 Task: Look for products in the category "More Dips & Spreads" from Primal Kitchen only.
Action: Mouse moved to (652, 238)
Screenshot: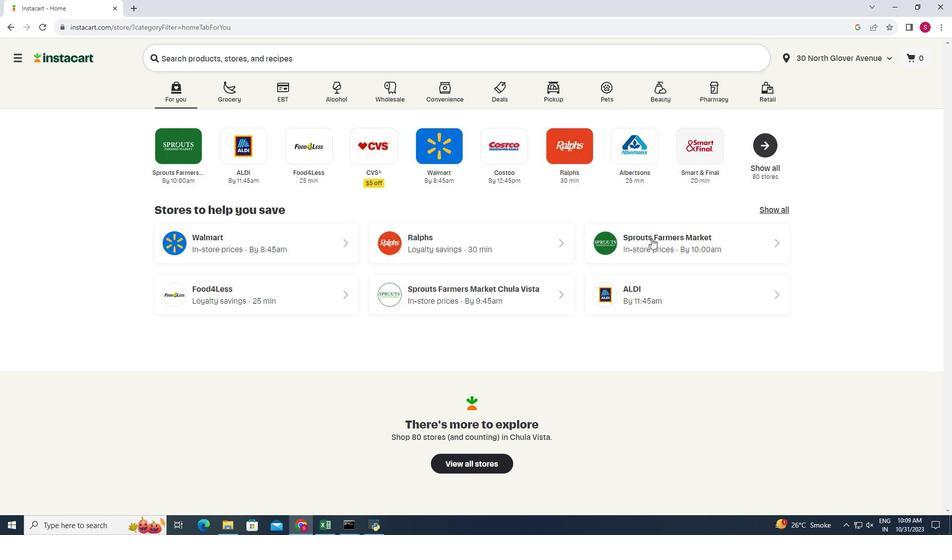 
Action: Mouse pressed left at (652, 238)
Screenshot: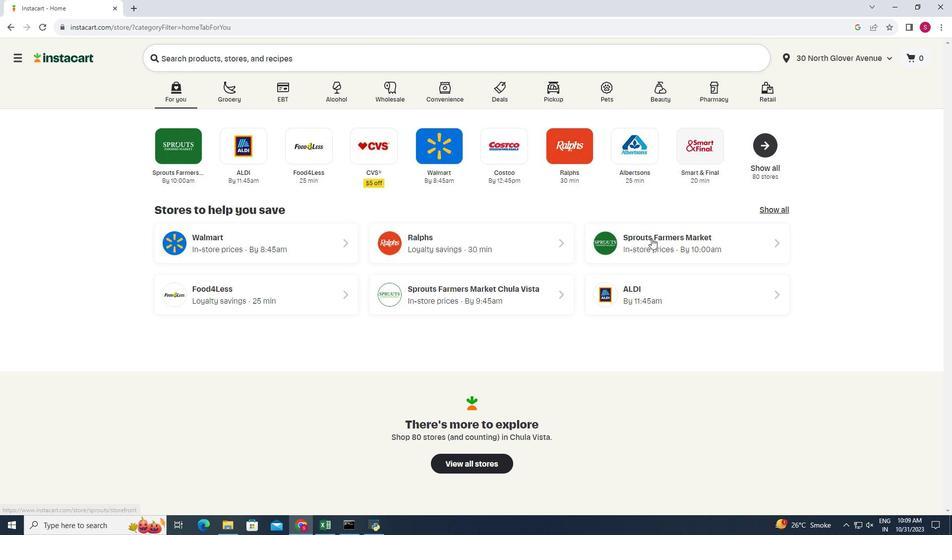 
Action: Mouse moved to (43, 437)
Screenshot: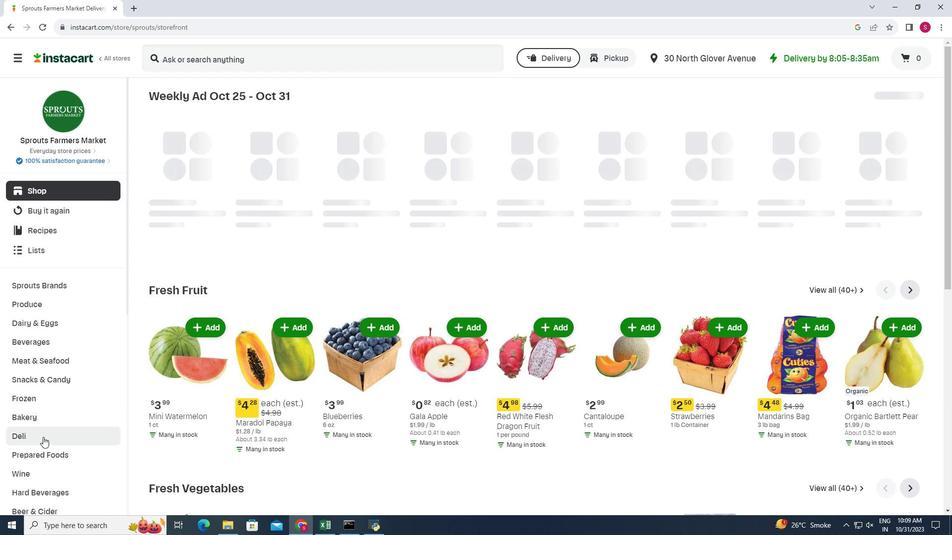 
Action: Mouse pressed left at (43, 437)
Screenshot: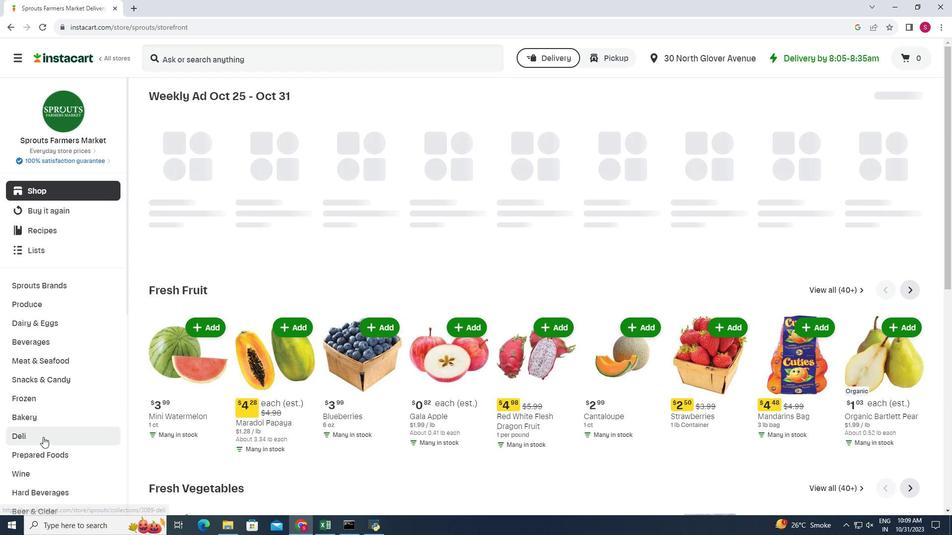 
Action: Mouse moved to (352, 120)
Screenshot: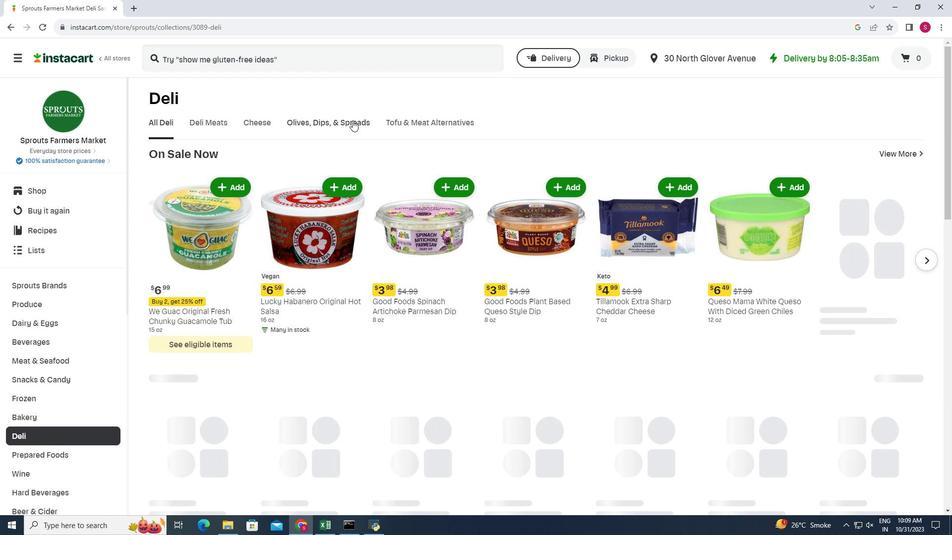 
Action: Mouse pressed left at (352, 120)
Screenshot: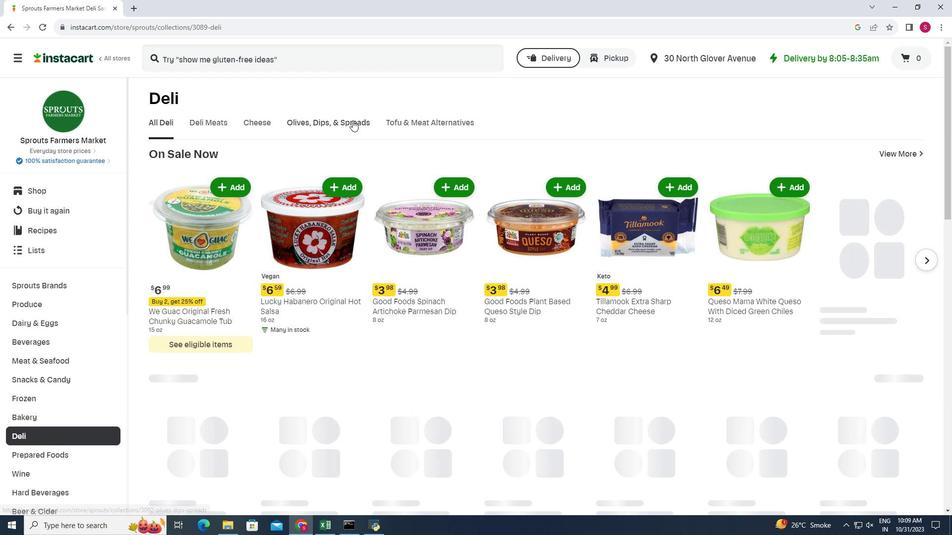 
Action: Mouse moved to (518, 165)
Screenshot: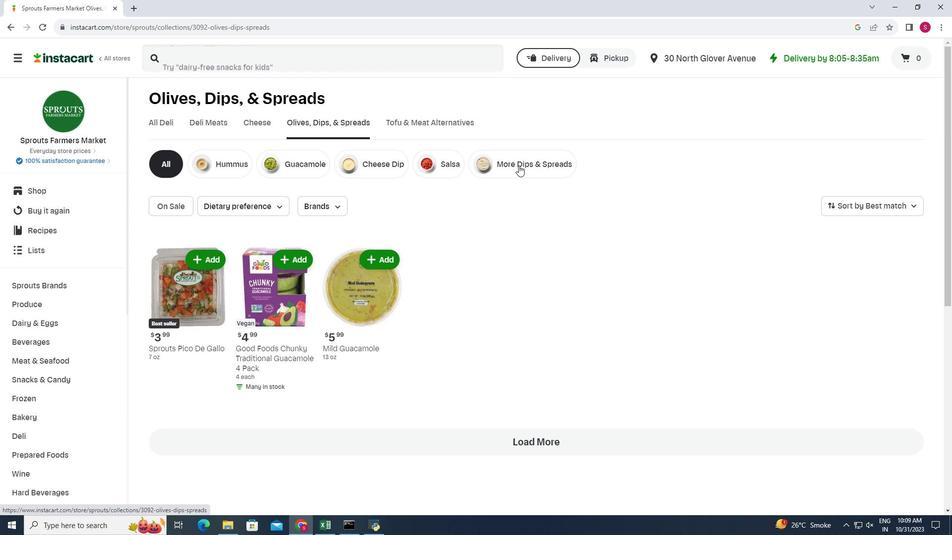 
Action: Mouse pressed left at (518, 165)
Screenshot: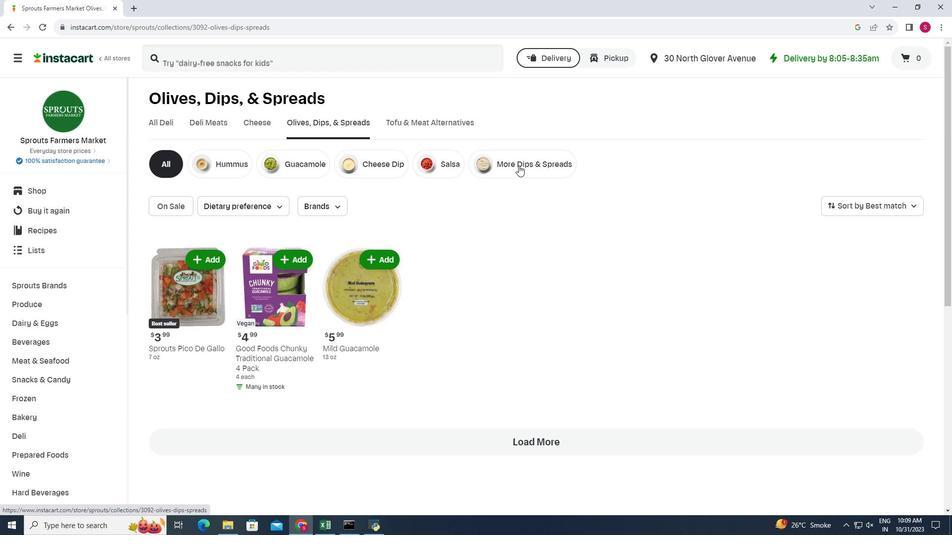 
Action: Mouse moved to (340, 204)
Screenshot: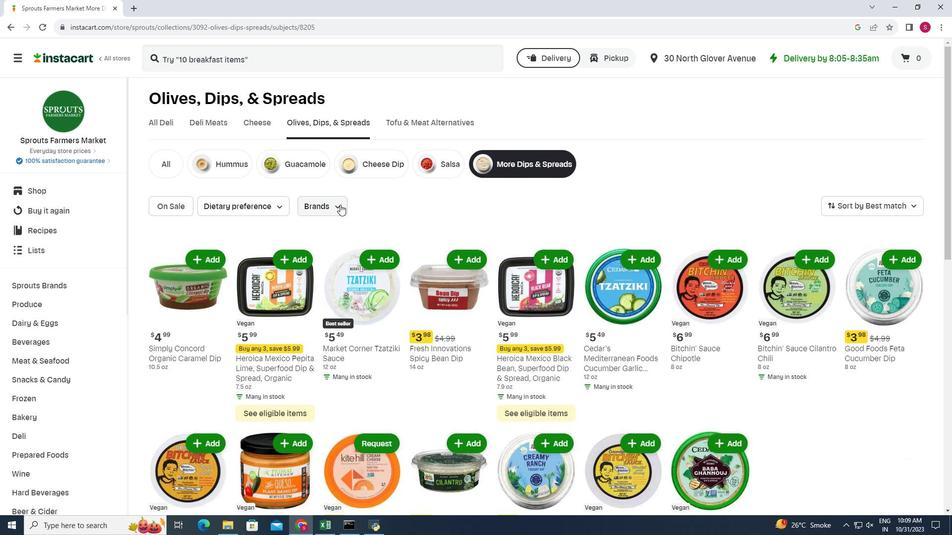 
Action: Mouse pressed left at (340, 204)
Screenshot: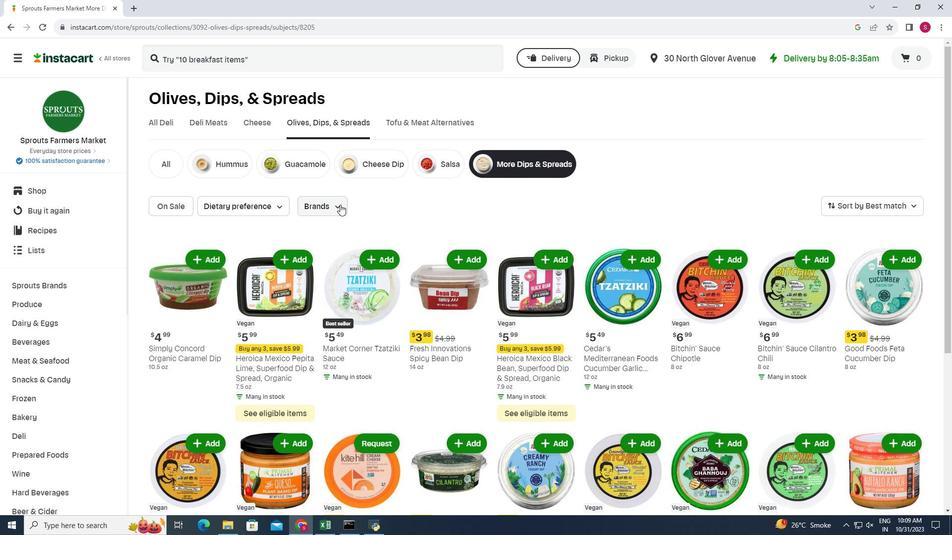 
Action: Mouse moved to (338, 263)
Screenshot: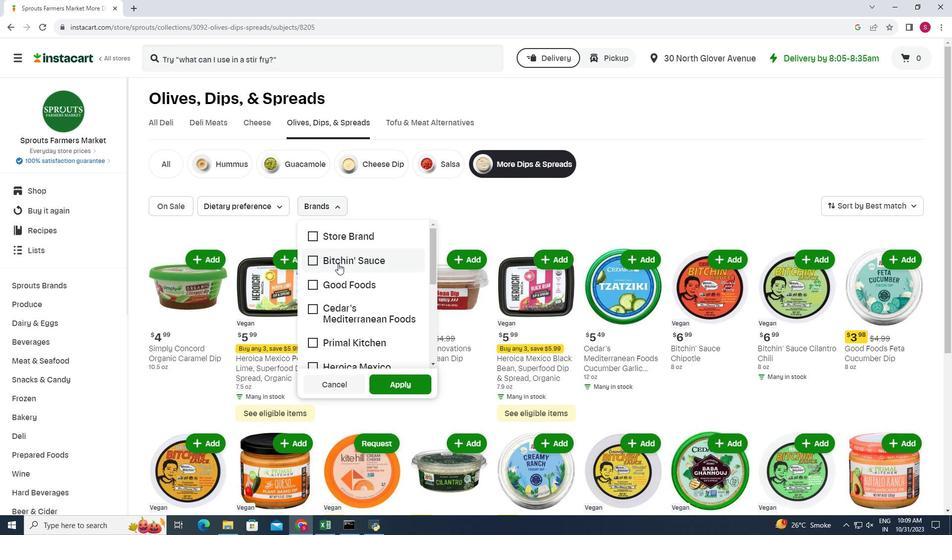 
Action: Mouse scrolled (338, 263) with delta (0, 0)
Screenshot: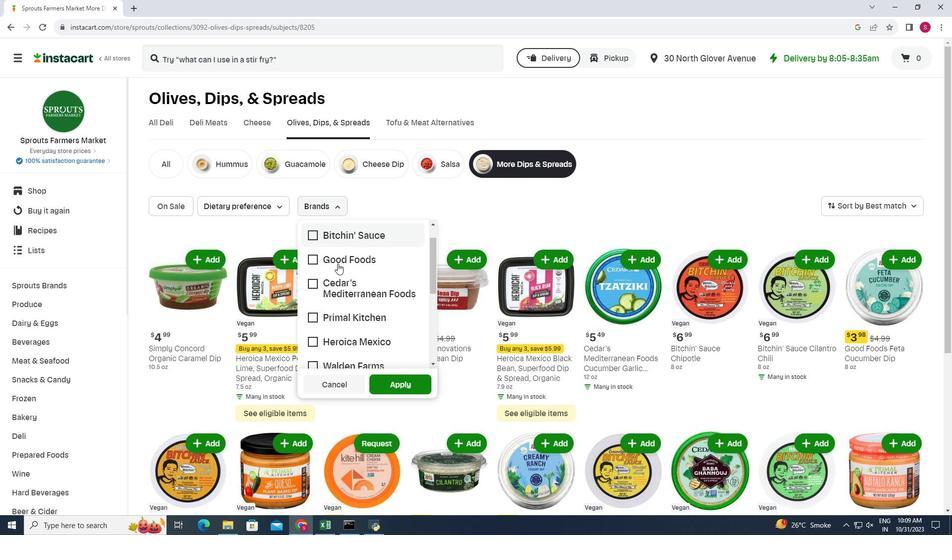 
Action: Mouse moved to (313, 295)
Screenshot: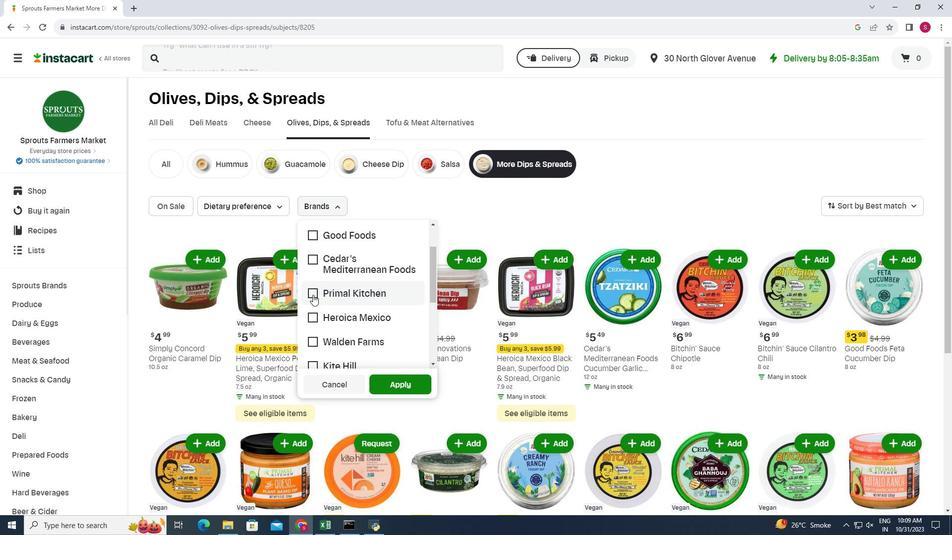 
Action: Mouse pressed left at (313, 295)
Screenshot: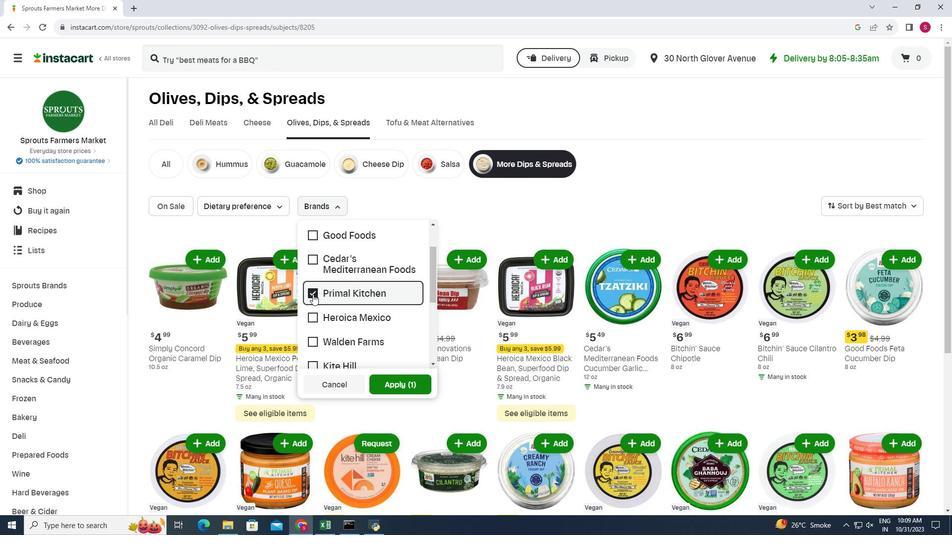 
Action: Mouse moved to (389, 383)
Screenshot: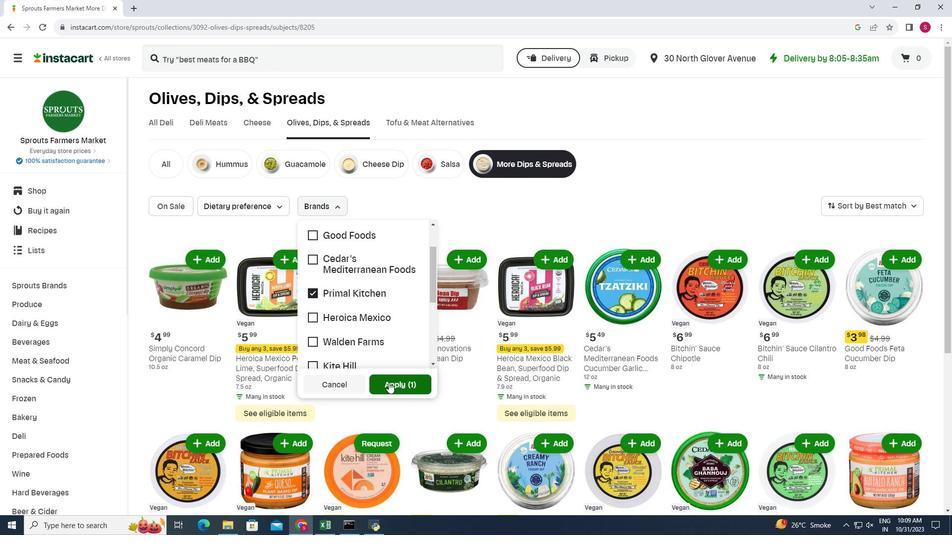 
Action: Mouse pressed left at (389, 383)
Screenshot: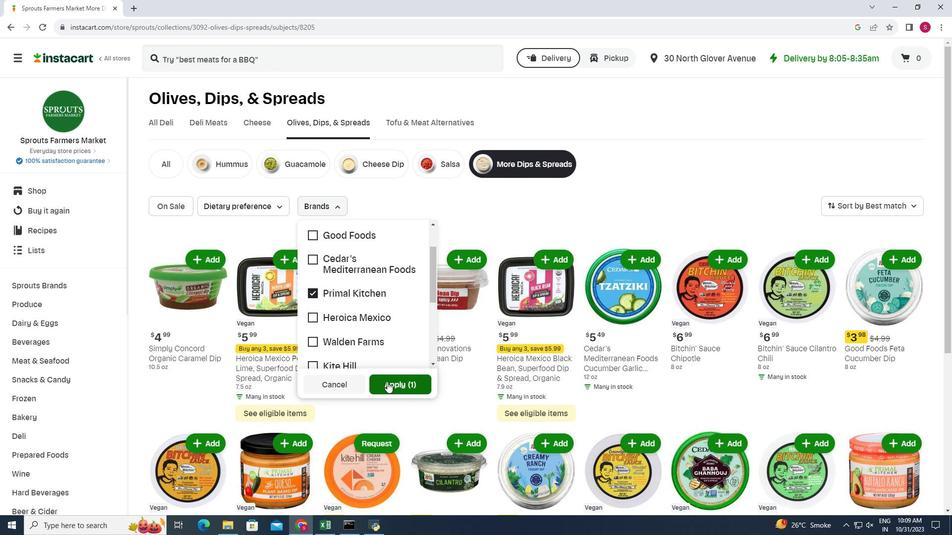 
Action: Mouse moved to (481, 273)
Screenshot: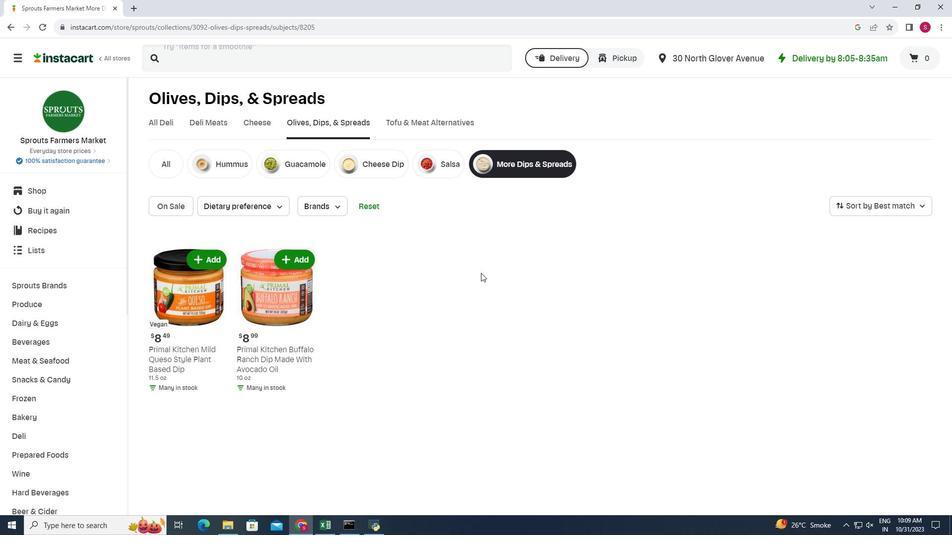 
